 Task: Look for products in the category "Hard Seltzer" with peach flavor.
Action: Mouse moved to (728, 254)
Screenshot: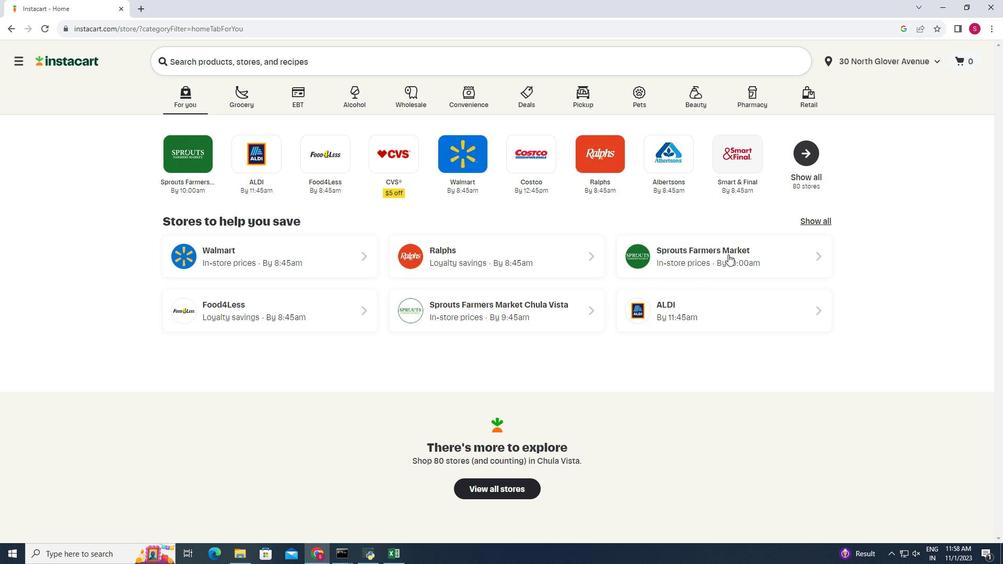 
Action: Mouse pressed left at (728, 254)
Screenshot: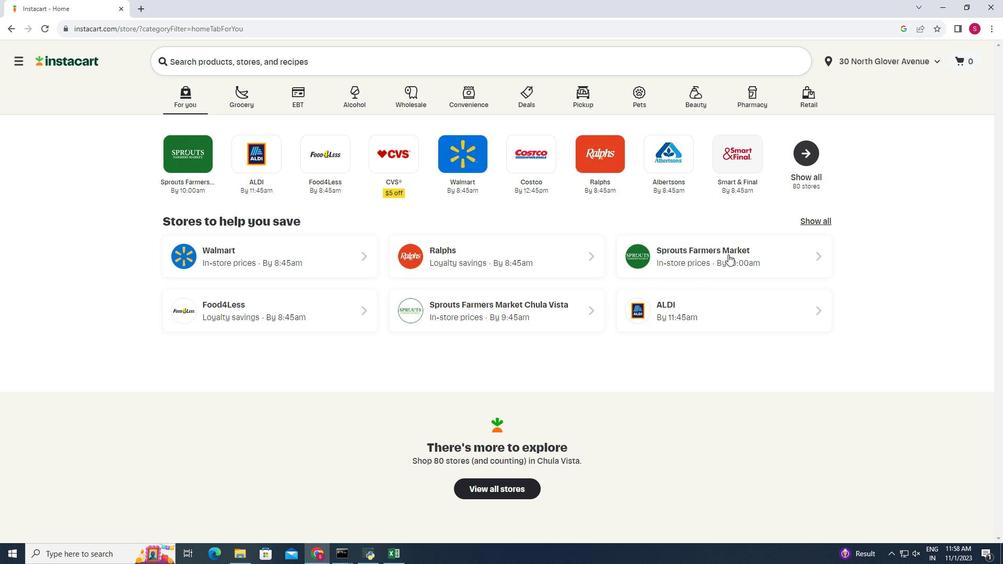 
Action: Mouse moved to (58, 514)
Screenshot: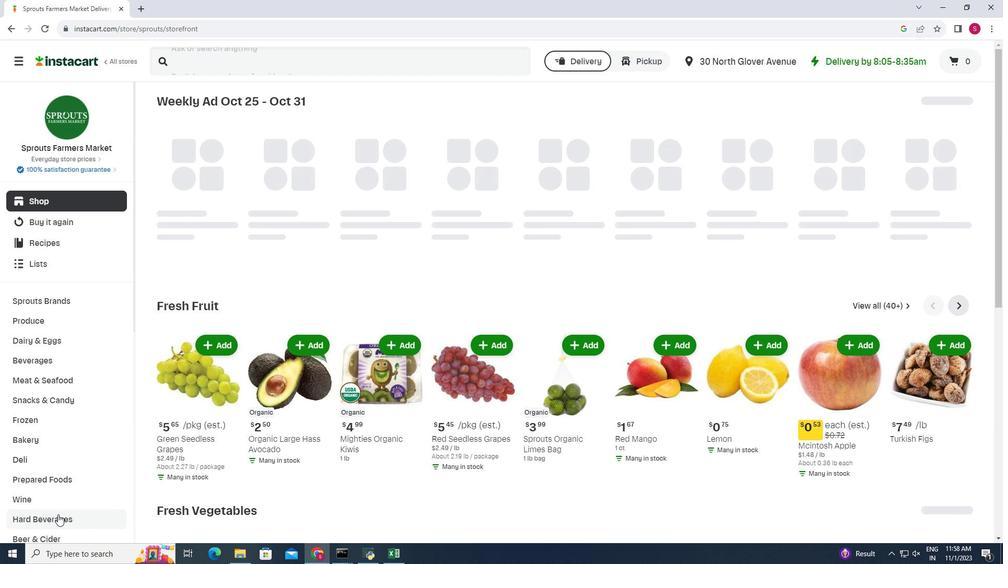
Action: Mouse pressed left at (58, 514)
Screenshot: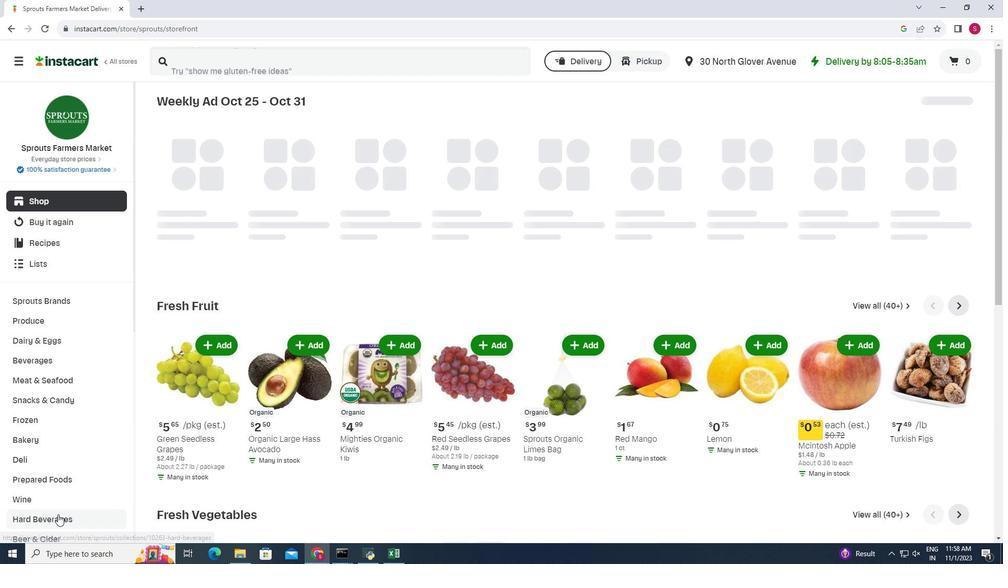 
Action: Mouse moved to (274, 128)
Screenshot: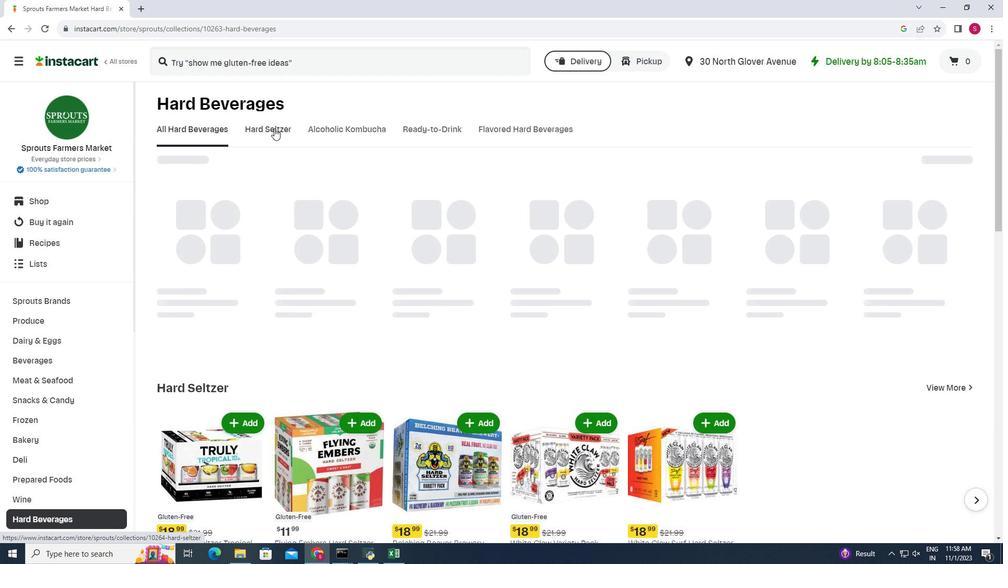 
Action: Mouse pressed left at (274, 128)
Screenshot: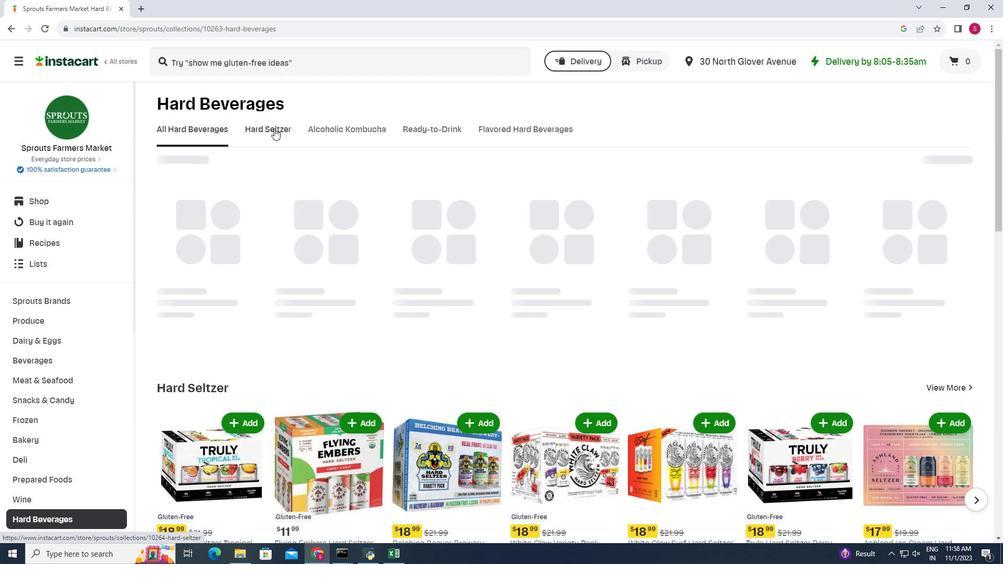 
Action: Mouse moved to (201, 162)
Screenshot: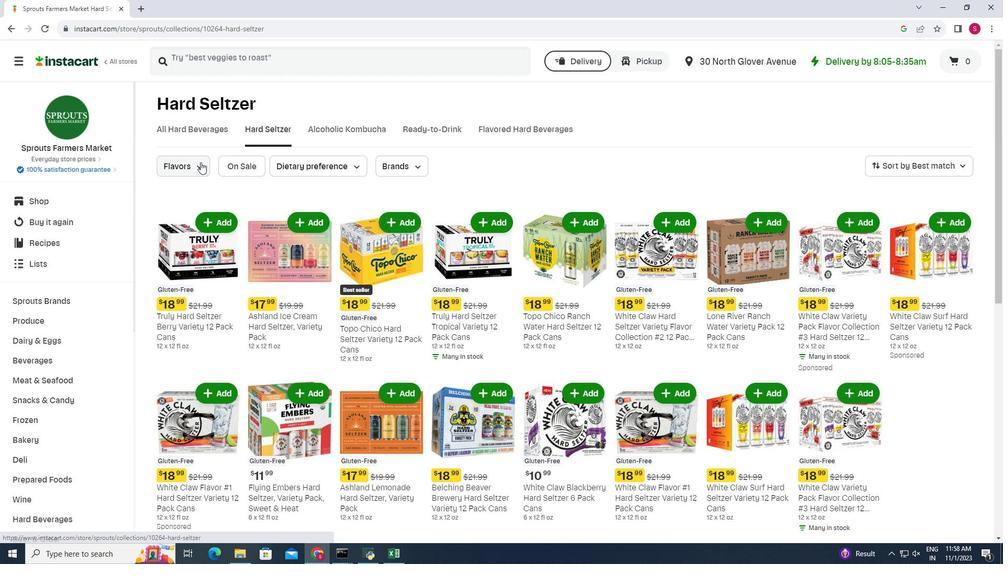 
Action: Mouse pressed left at (201, 162)
Screenshot: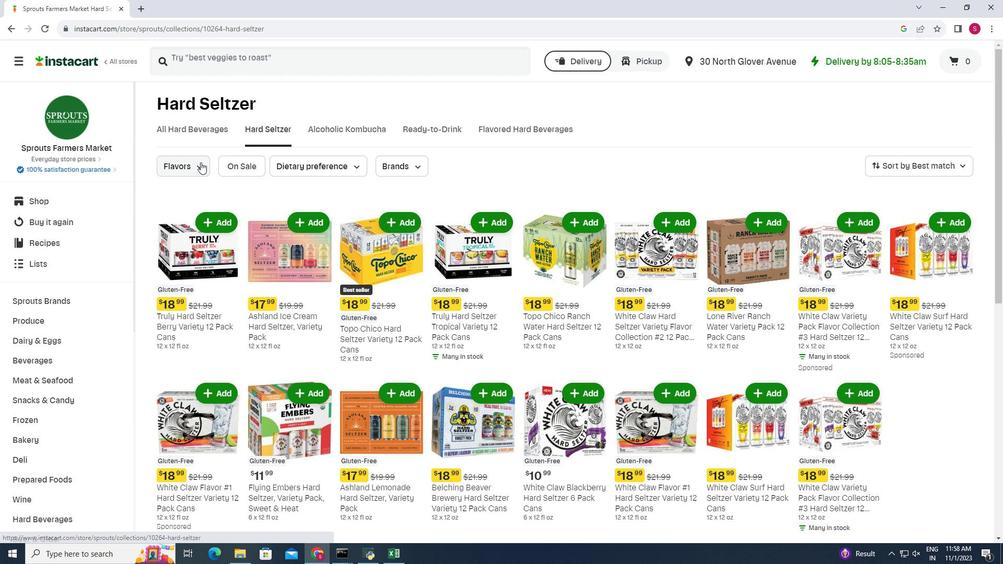 
Action: Mouse moved to (408, 189)
Screenshot: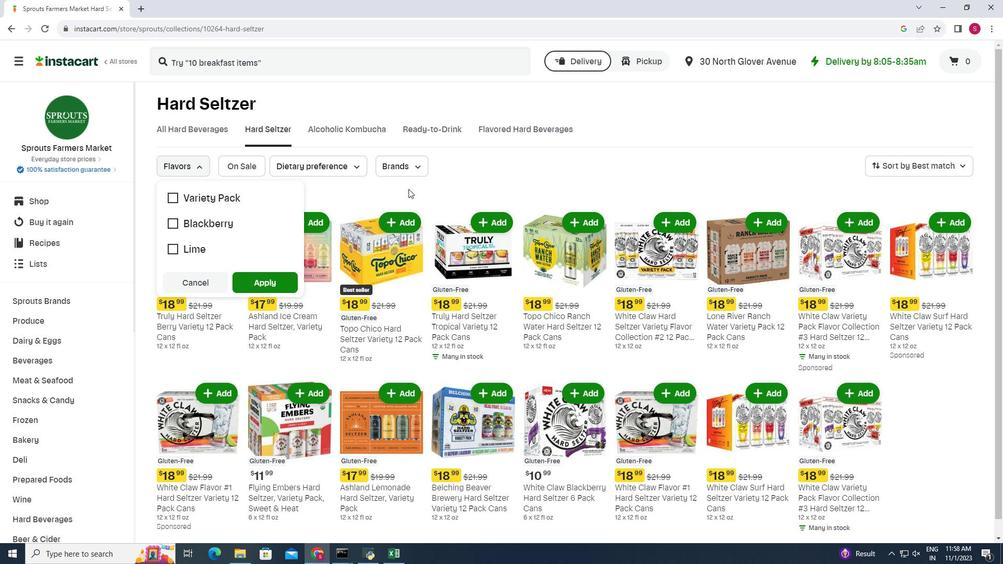 
